 Task: Create a due date automation trigger when advanced on, on the tuesday after a card is due add checklist with all checklists complete at 11:00 AM.
Action: Mouse moved to (1148, 90)
Screenshot: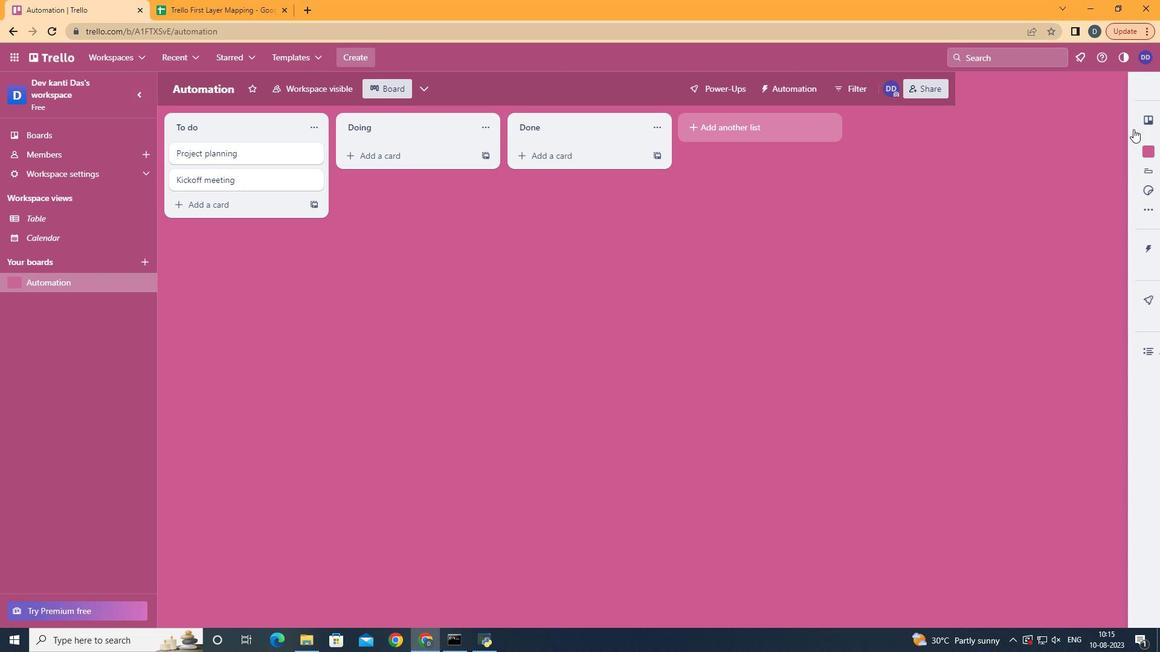 
Action: Mouse pressed left at (1148, 90)
Screenshot: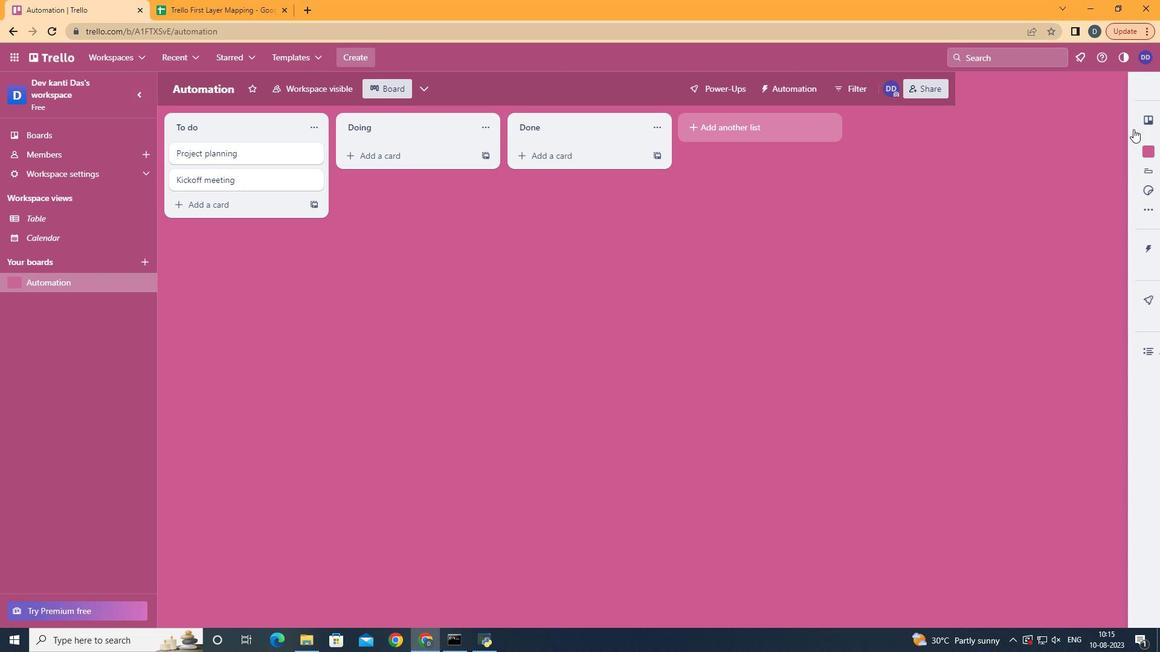 
Action: Mouse moved to (1061, 247)
Screenshot: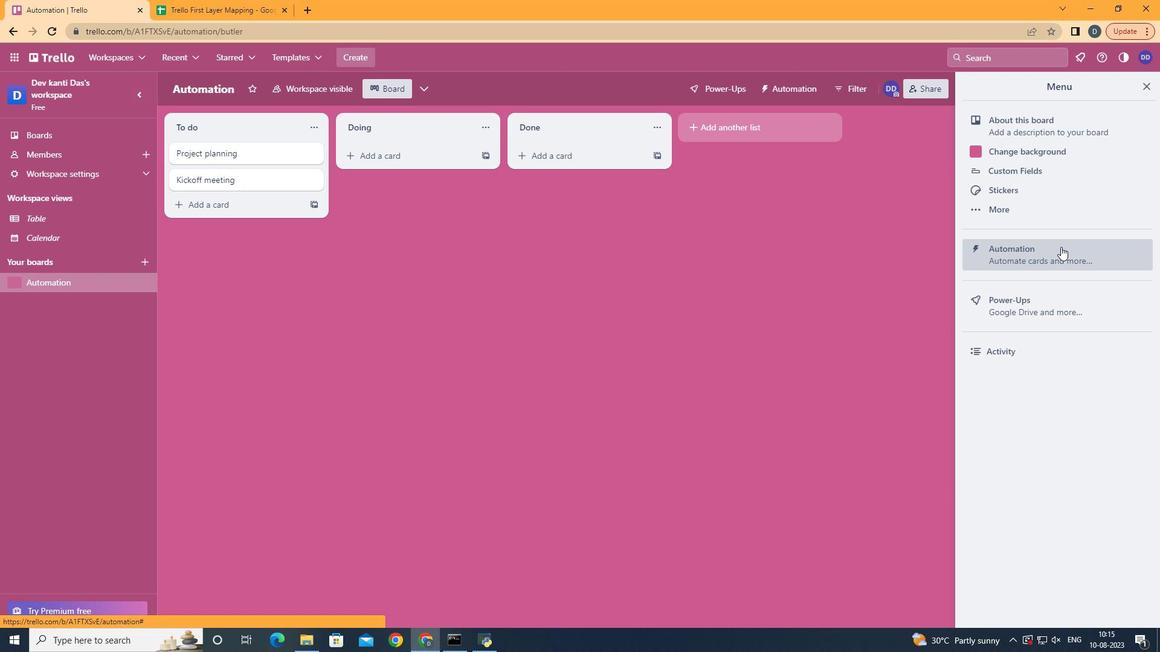 
Action: Mouse pressed left at (1061, 247)
Screenshot: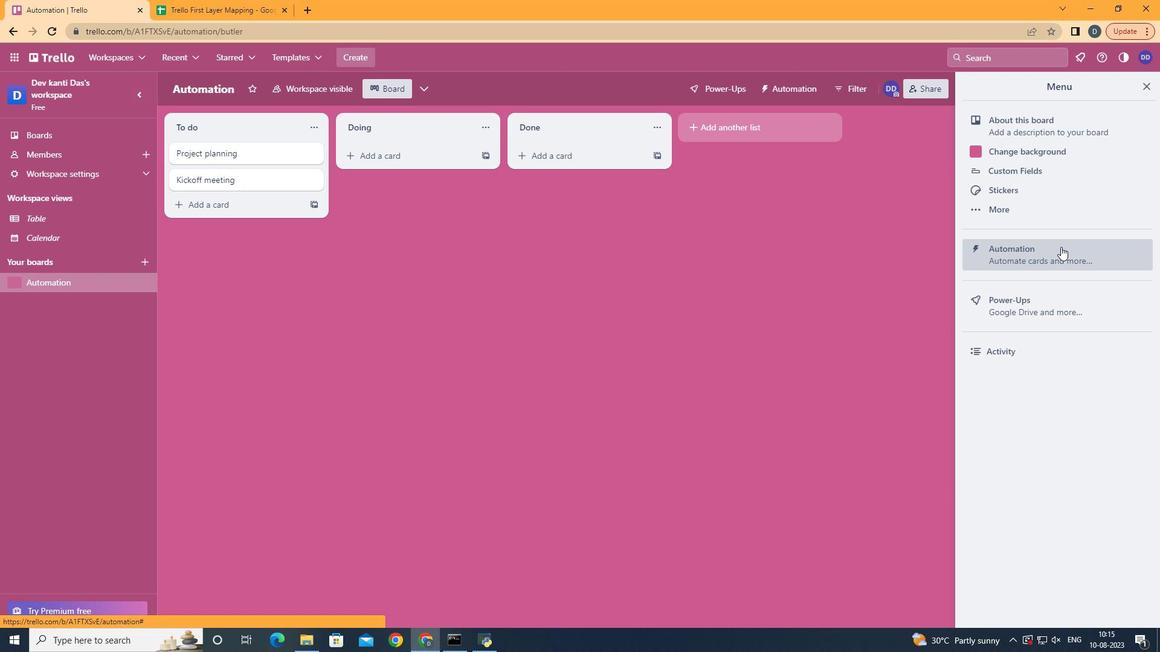 
Action: Mouse moved to (202, 243)
Screenshot: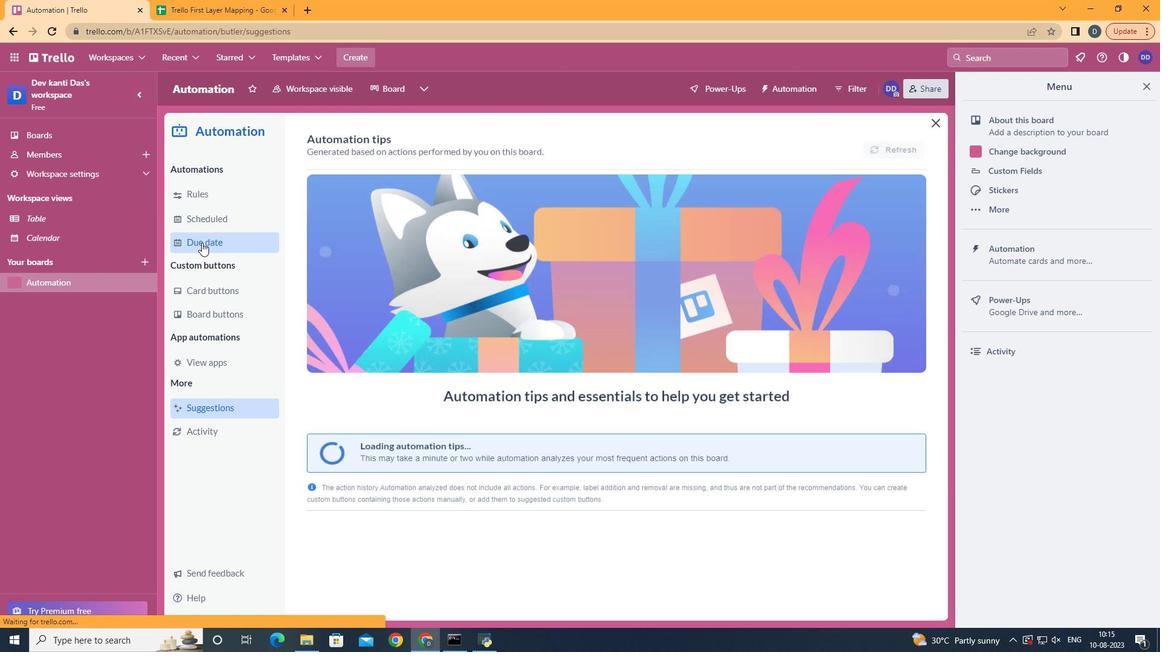 
Action: Mouse pressed left at (202, 243)
Screenshot: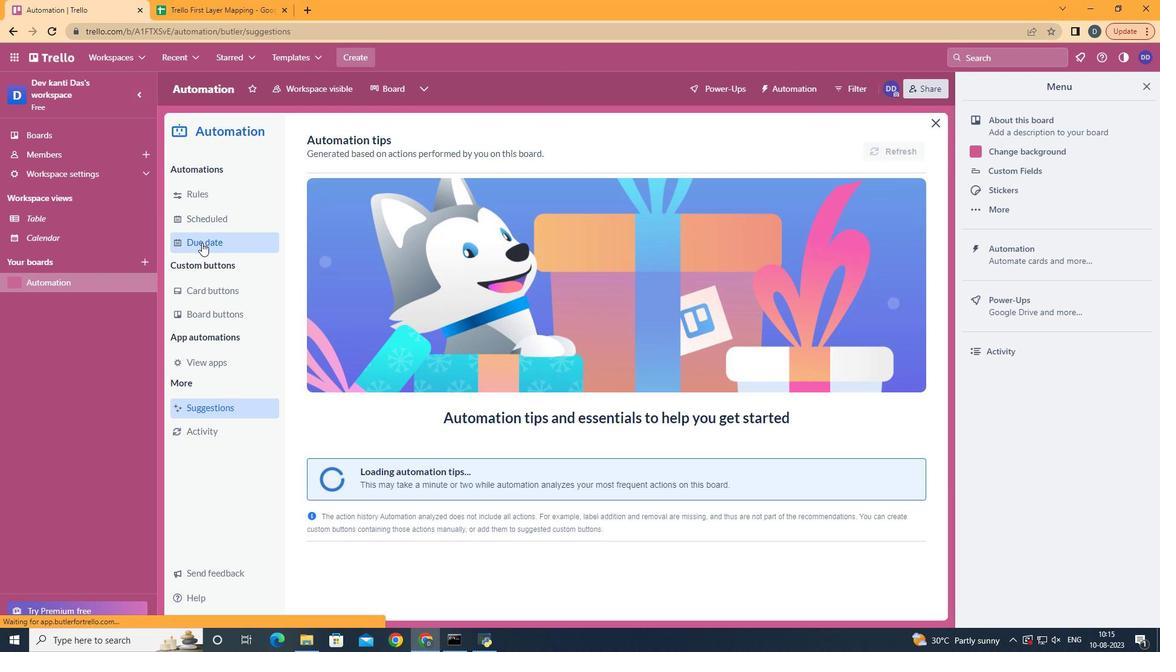 
Action: Mouse moved to (853, 139)
Screenshot: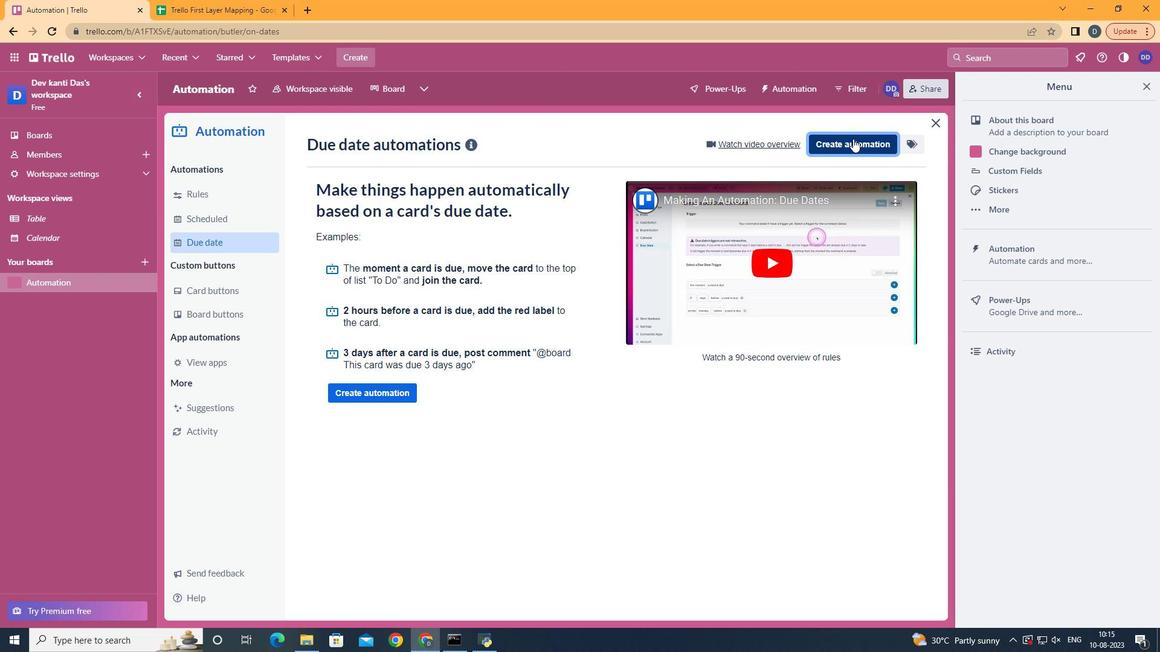 
Action: Mouse pressed left at (853, 139)
Screenshot: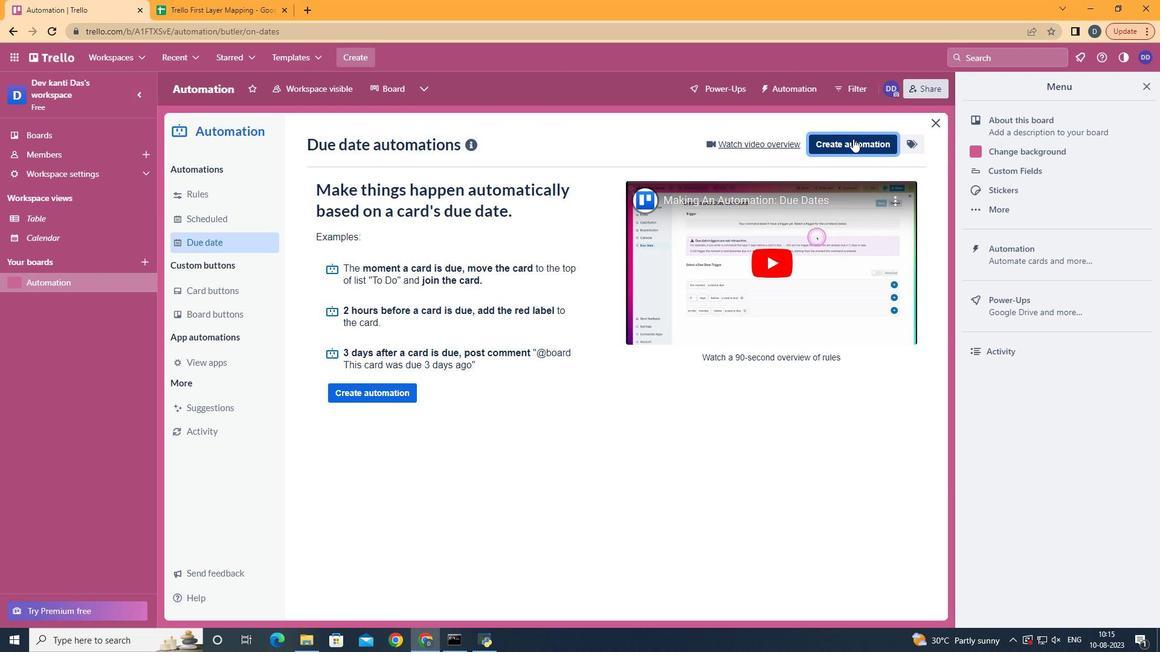 
Action: Mouse moved to (643, 261)
Screenshot: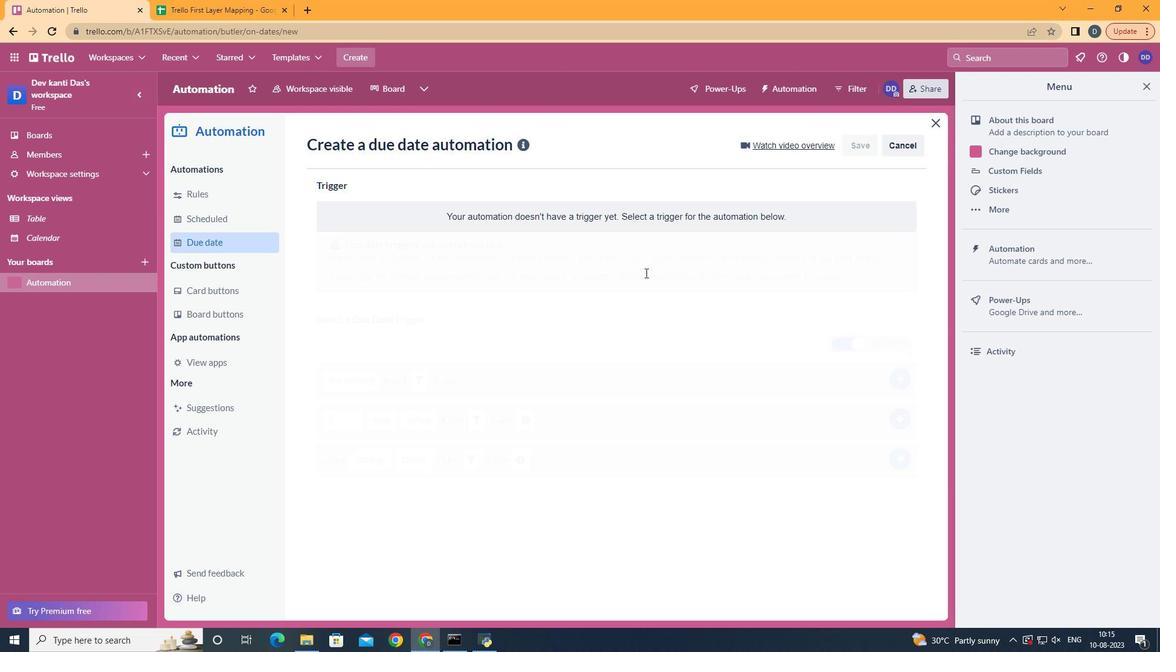 
Action: Mouse pressed left at (643, 261)
Screenshot: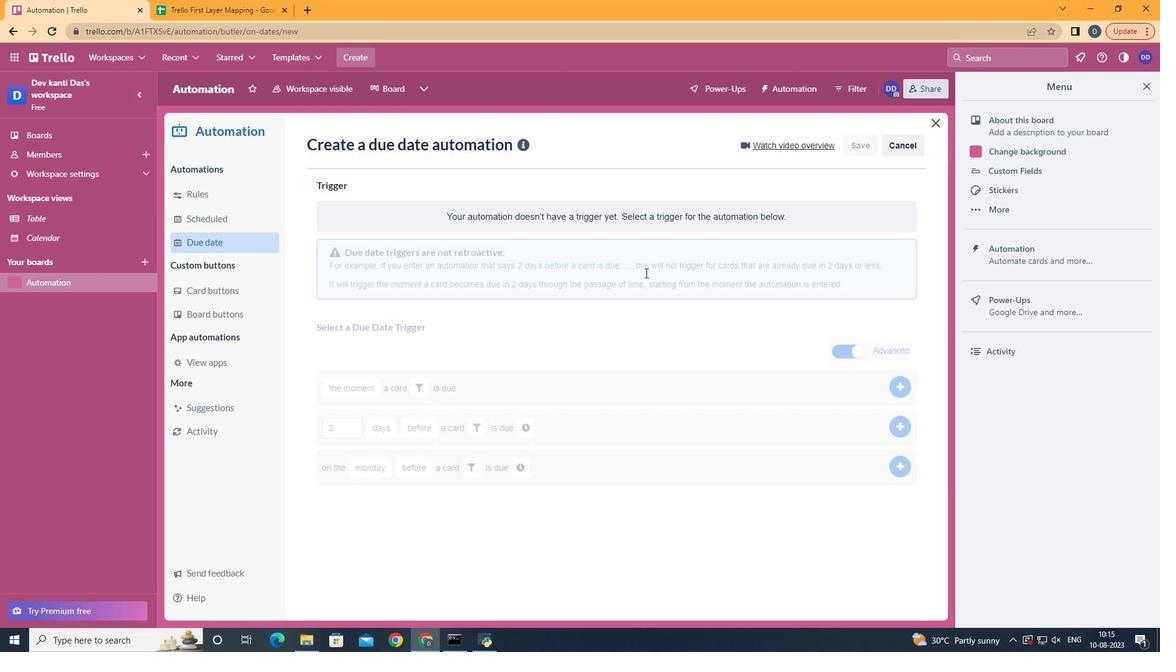 
Action: Mouse moved to (380, 339)
Screenshot: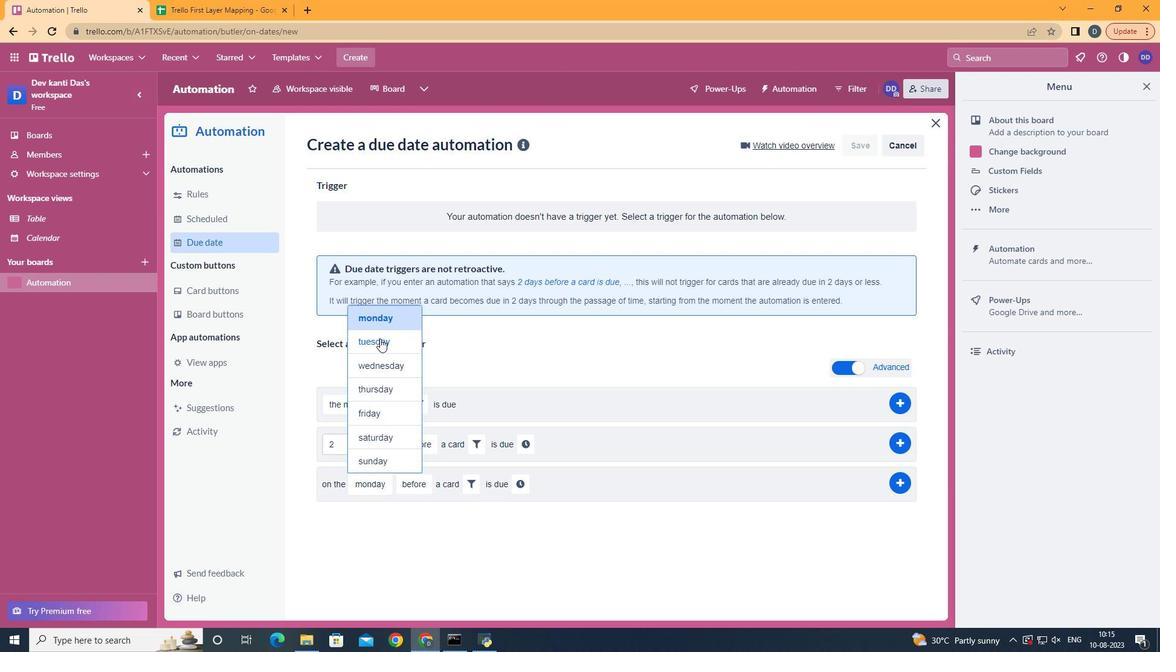 
Action: Mouse pressed left at (380, 339)
Screenshot: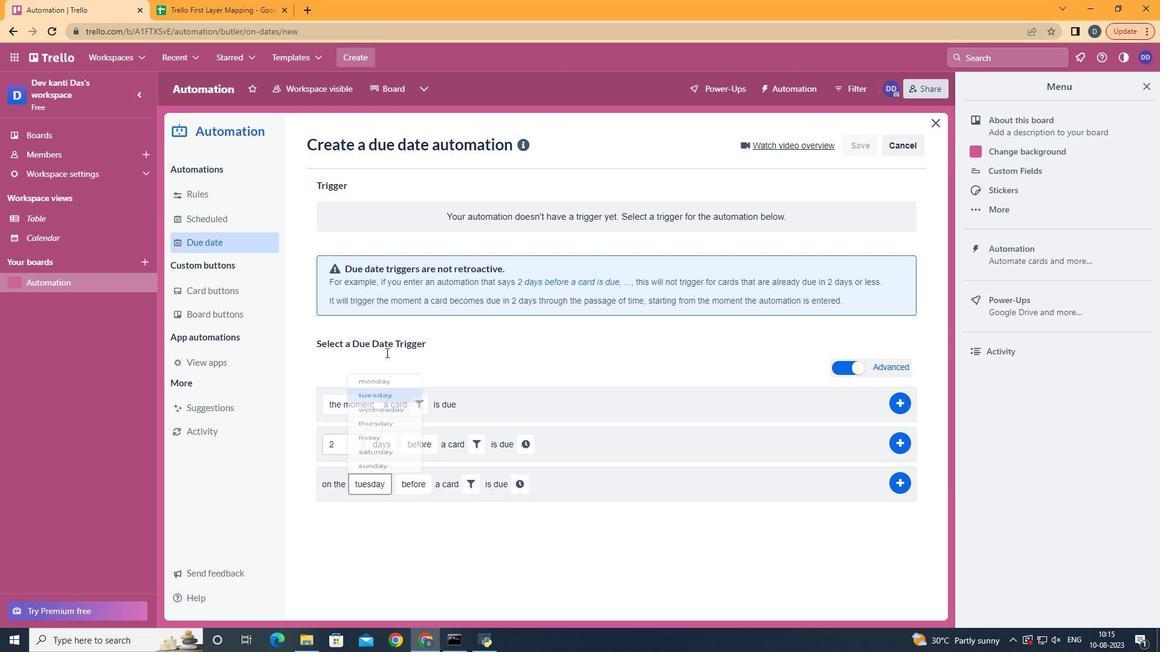 
Action: Mouse moved to (413, 523)
Screenshot: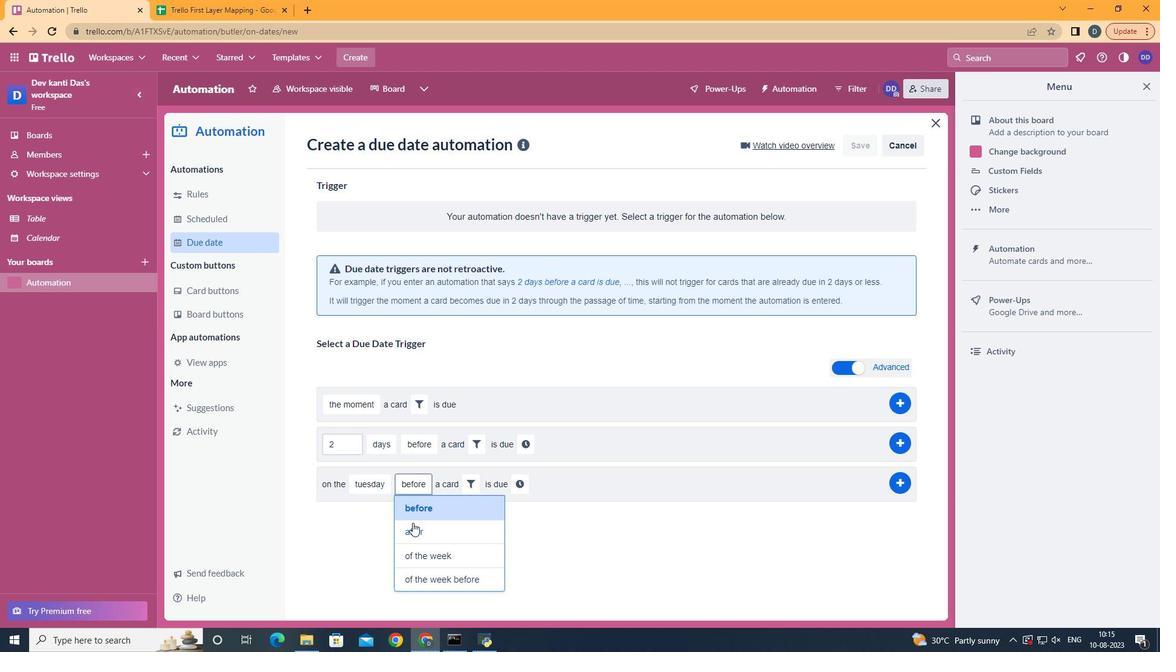 
Action: Mouse pressed left at (413, 523)
Screenshot: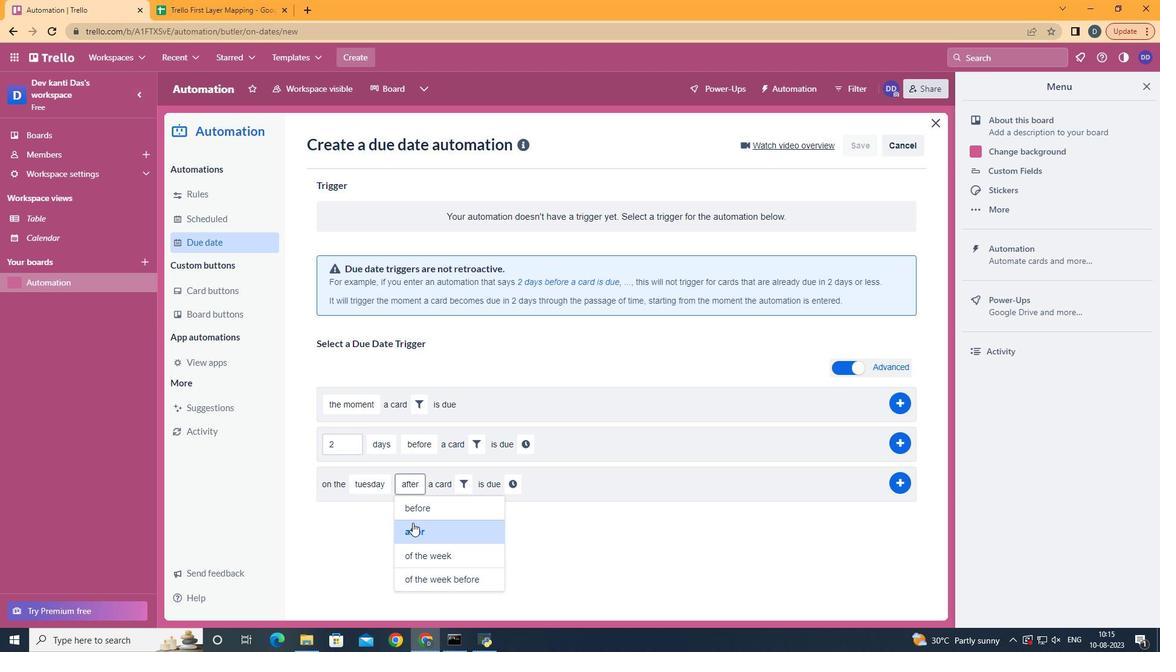 
Action: Mouse moved to (460, 490)
Screenshot: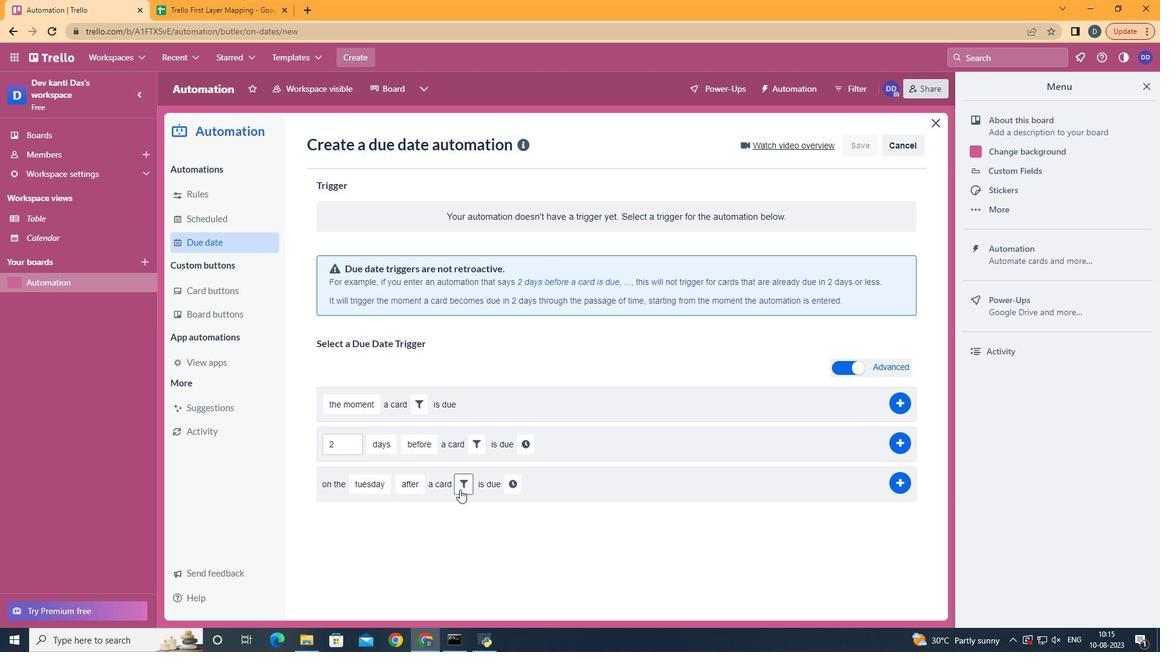 
Action: Mouse pressed left at (460, 490)
Screenshot: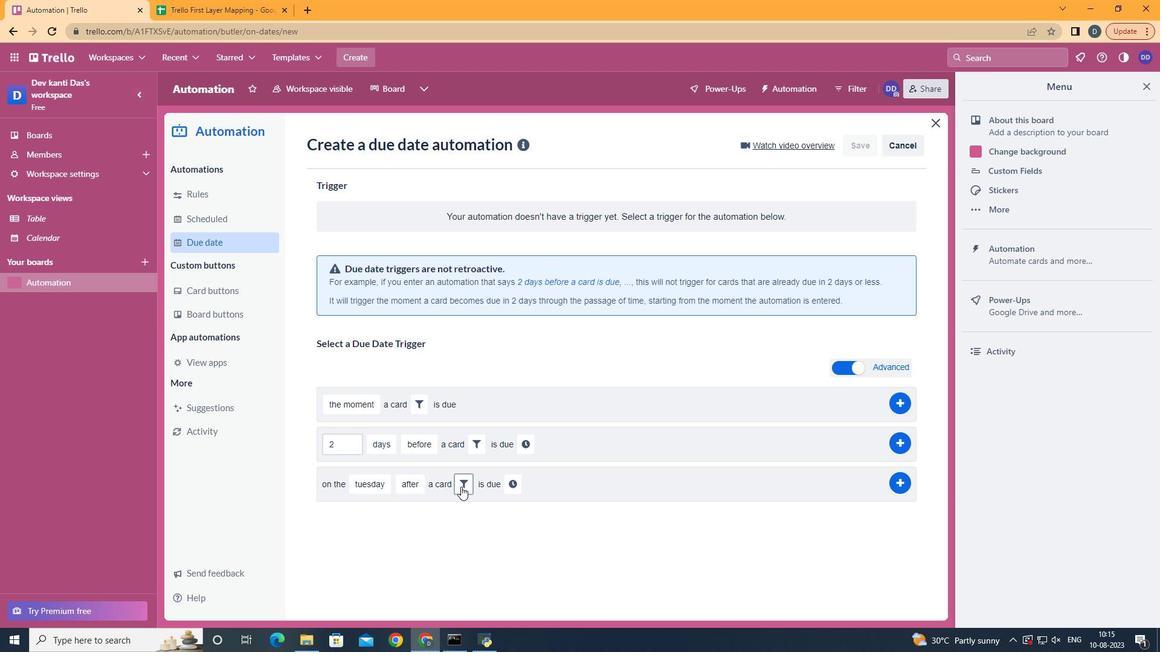 
Action: Mouse moved to (588, 528)
Screenshot: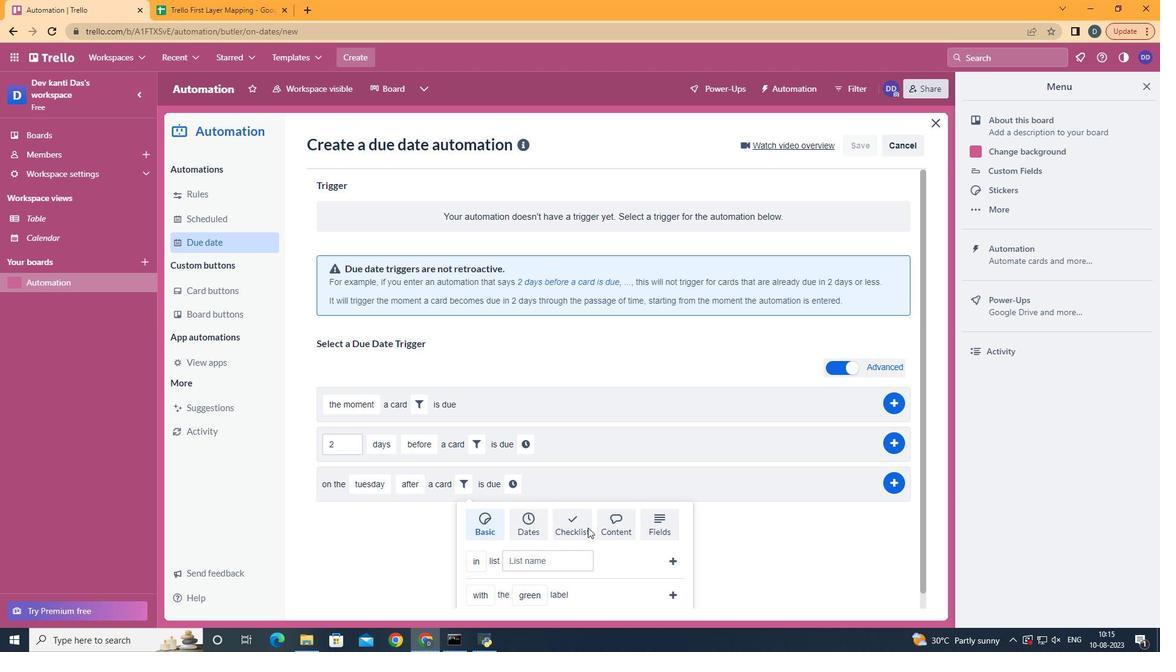 
Action: Mouse pressed left at (588, 528)
Screenshot: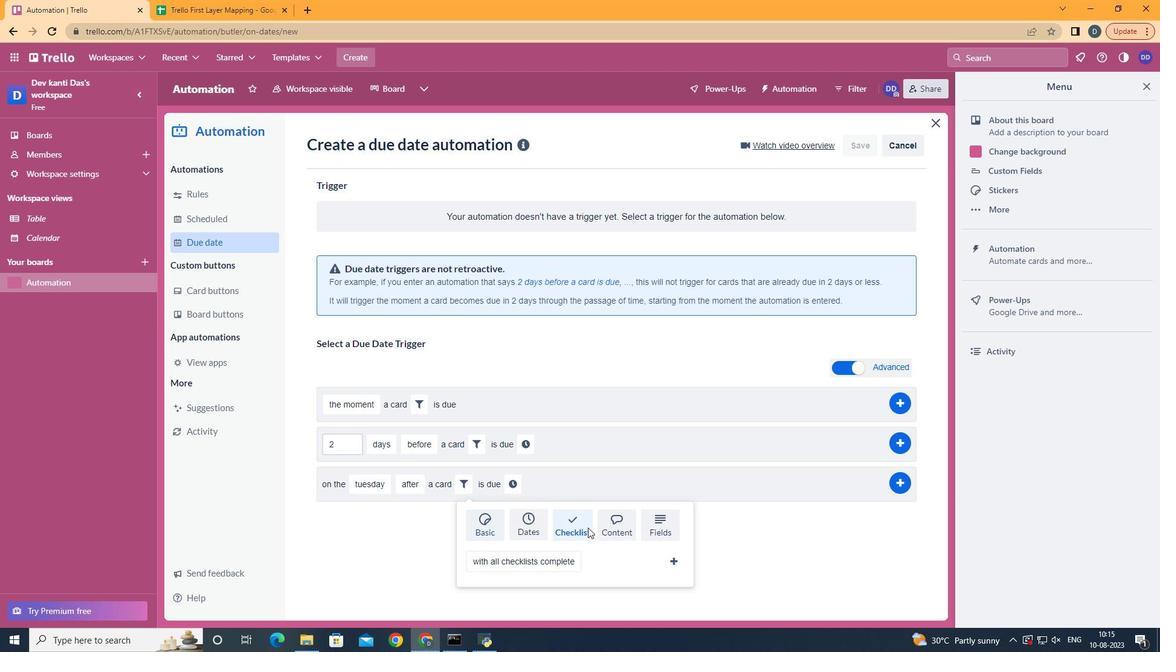 
Action: Mouse moved to (558, 438)
Screenshot: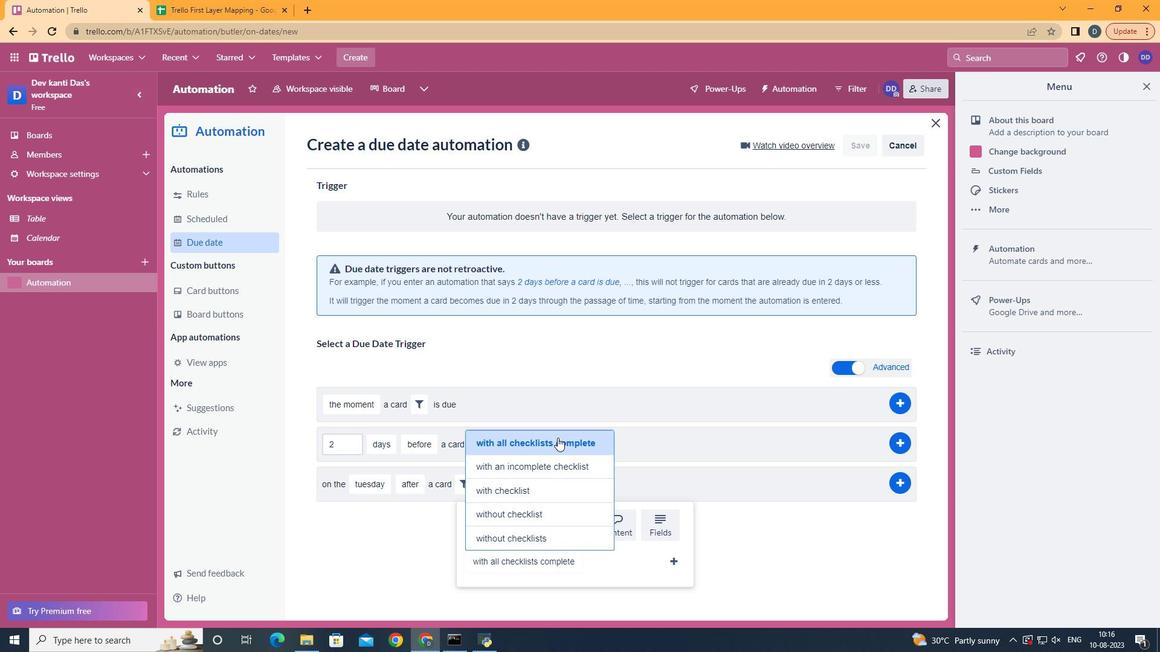 
Action: Mouse pressed left at (558, 438)
Screenshot: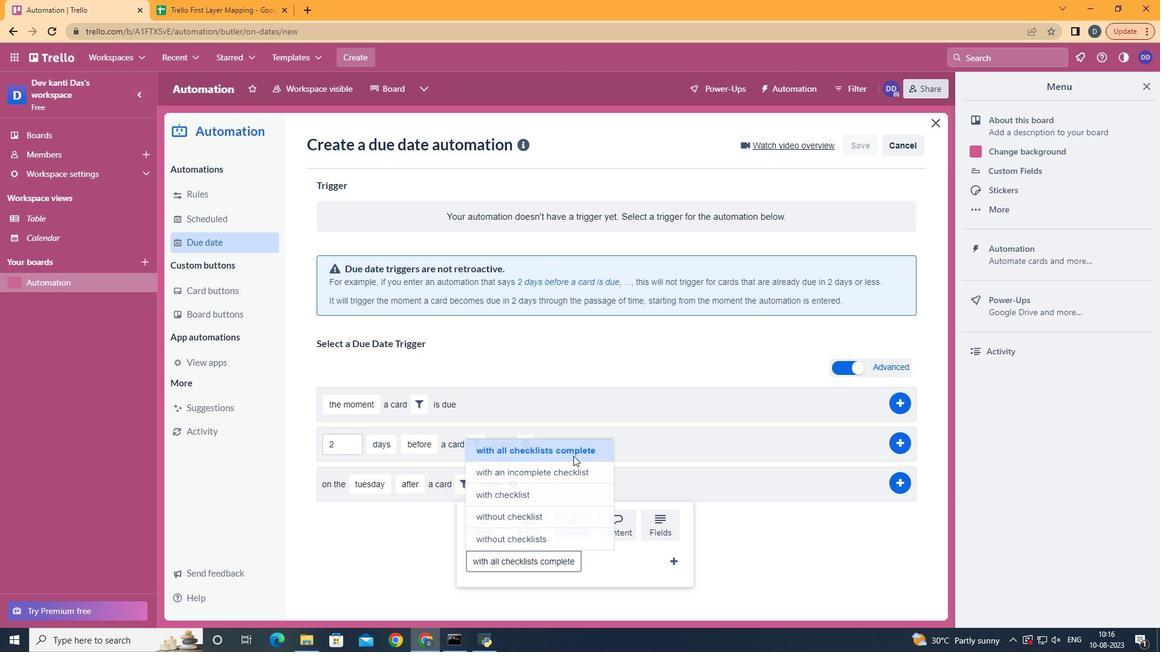 
Action: Mouse moved to (683, 561)
Screenshot: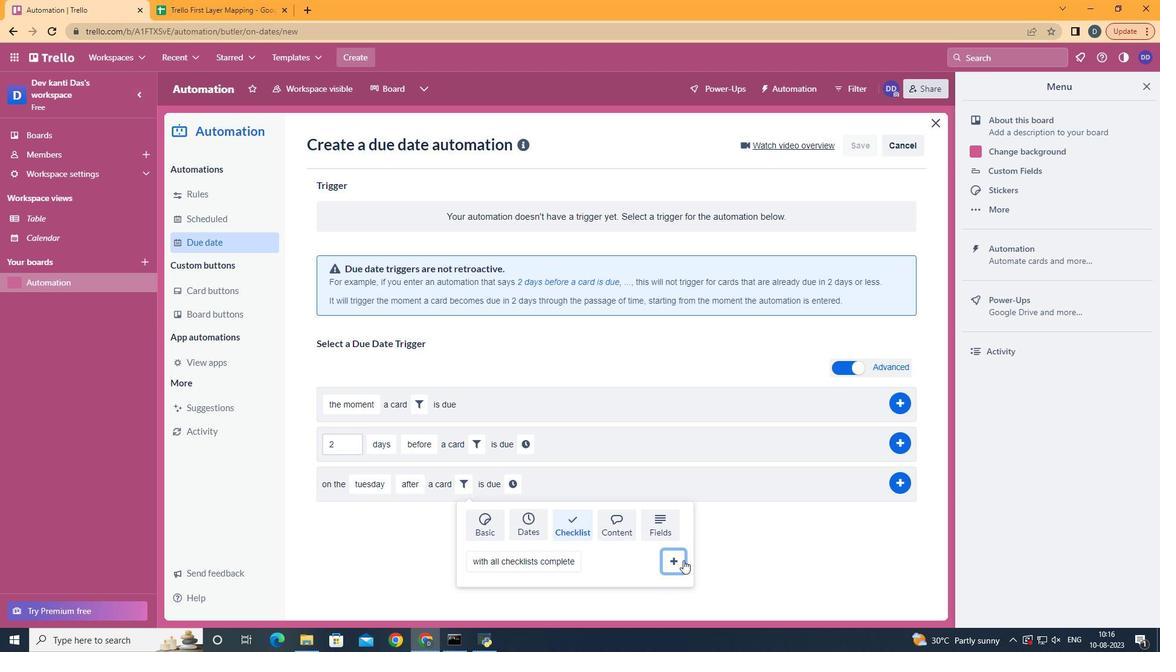 
Action: Mouse pressed left at (683, 561)
Screenshot: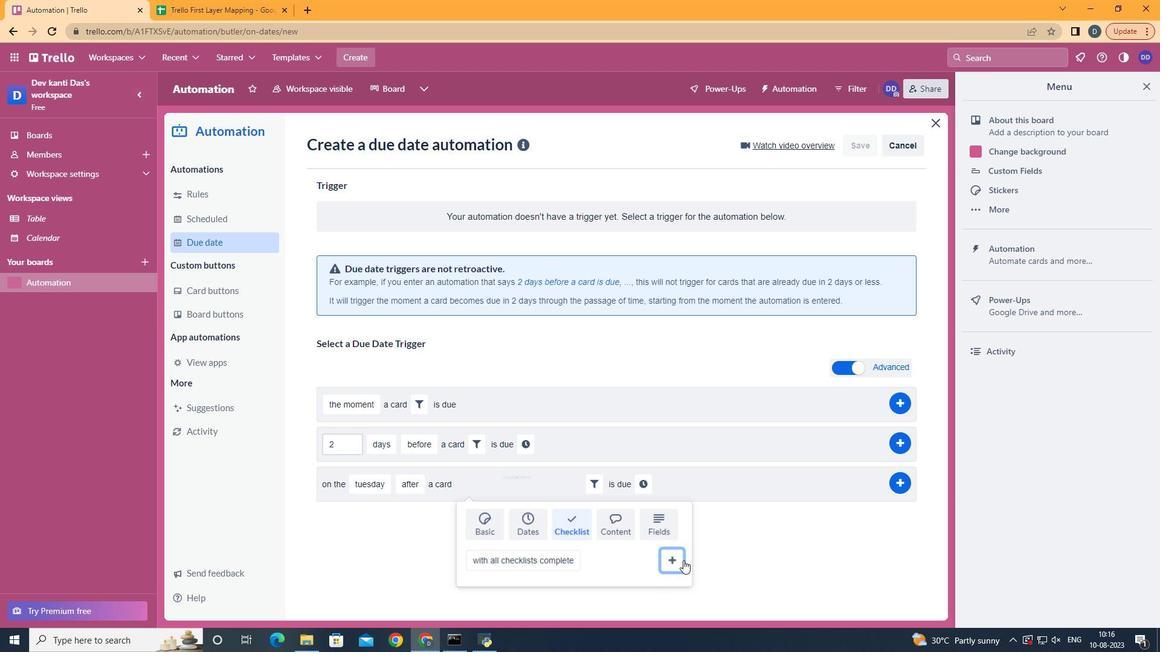 
Action: Mouse moved to (644, 486)
Screenshot: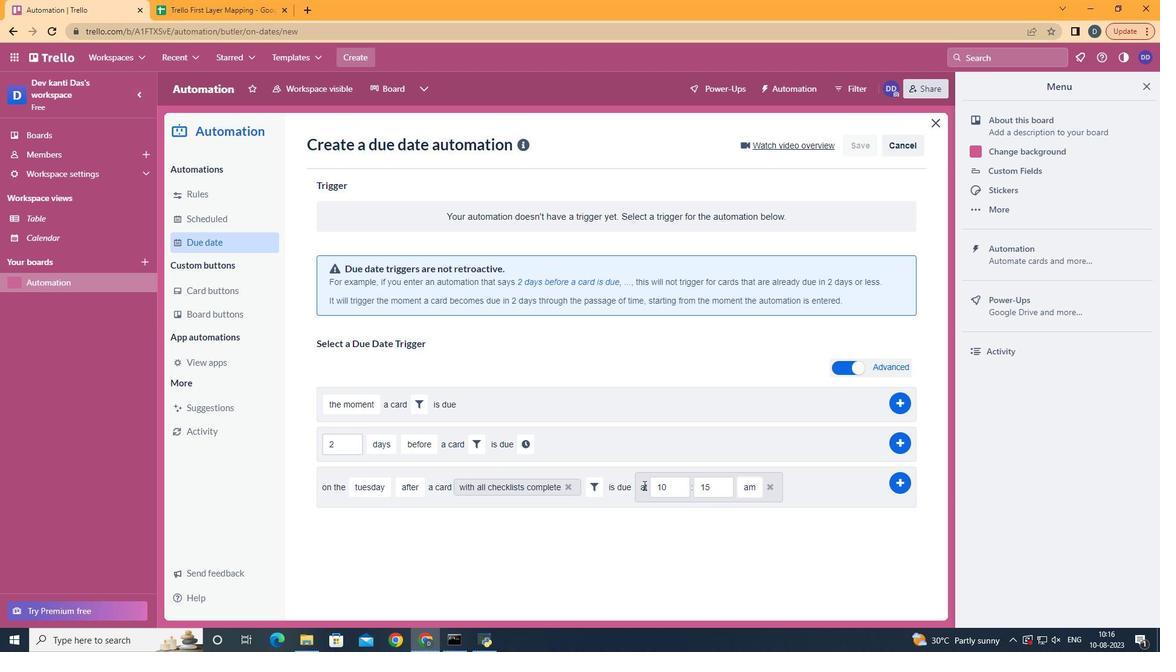 
Action: Mouse pressed left at (644, 486)
Screenshot: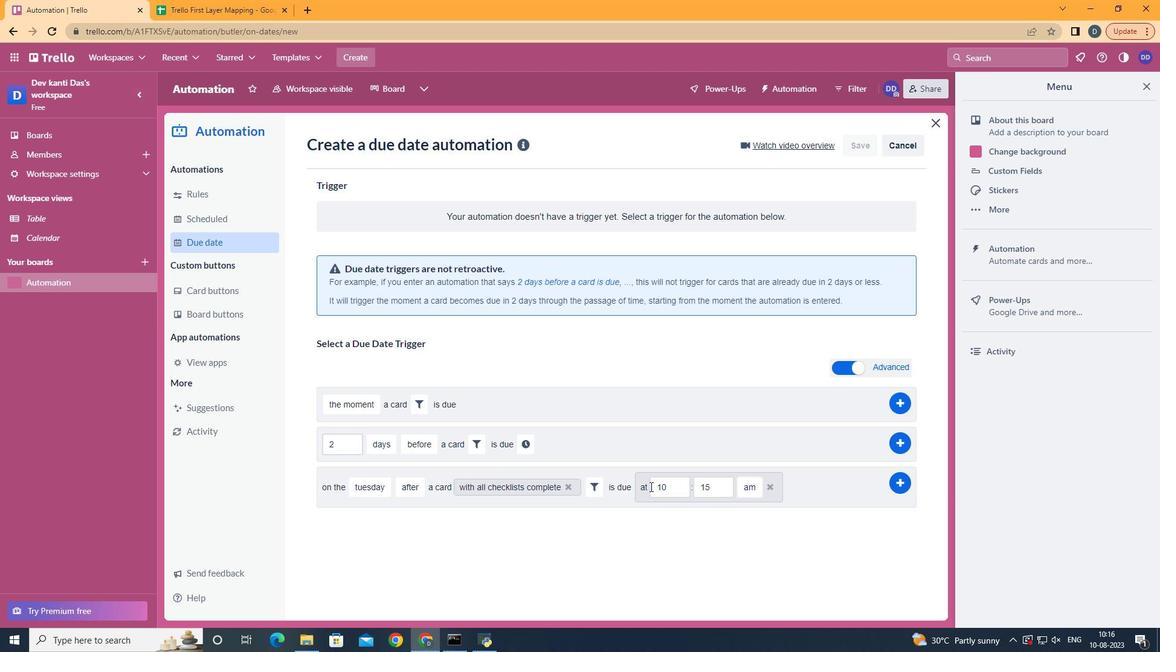 
Action: Mouse moved to (677, 483)
Screenshot: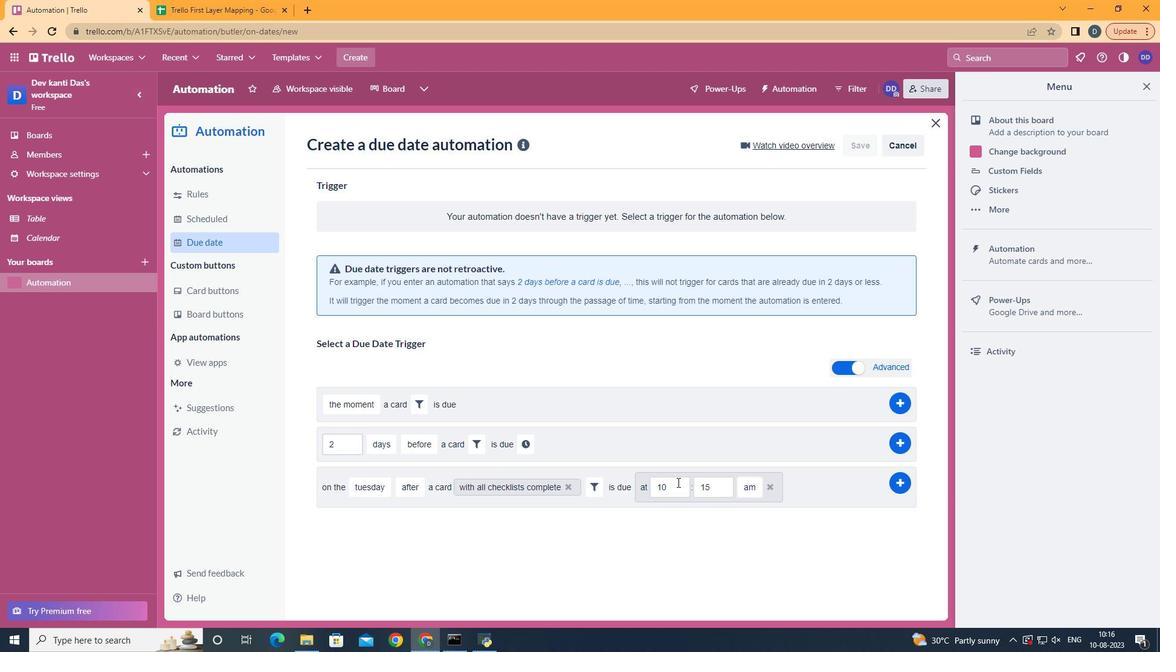 
Action: Mouse pressed left at (677, 483)
Screenshot: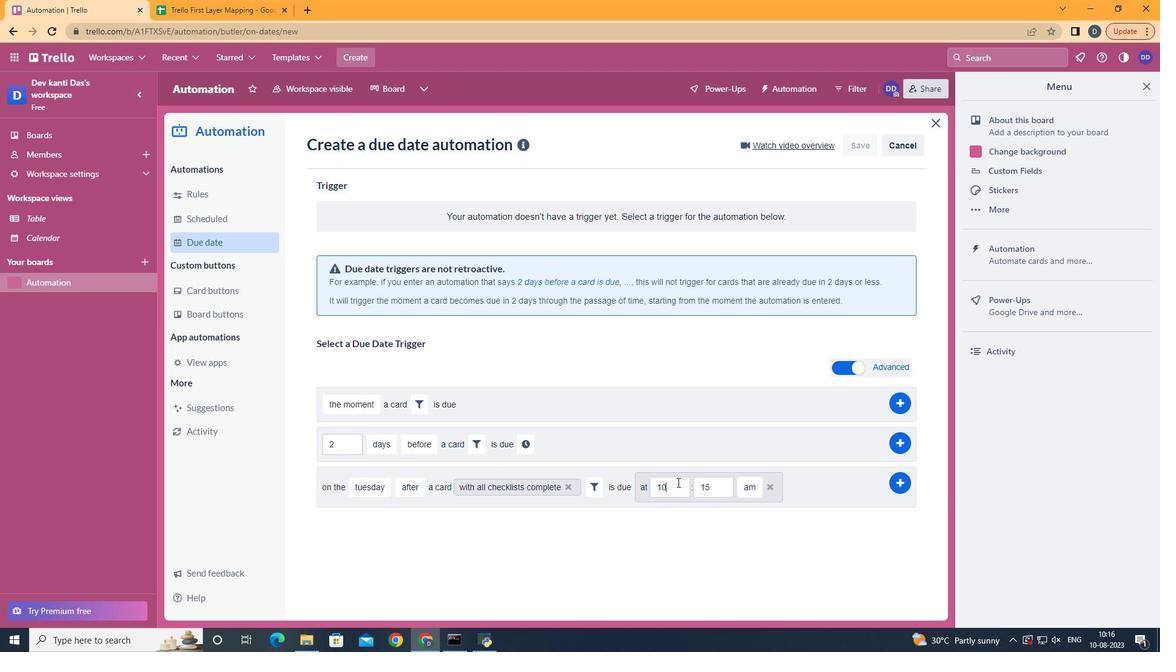 
Action: Mouse moved to (673, 483)
Screenshot: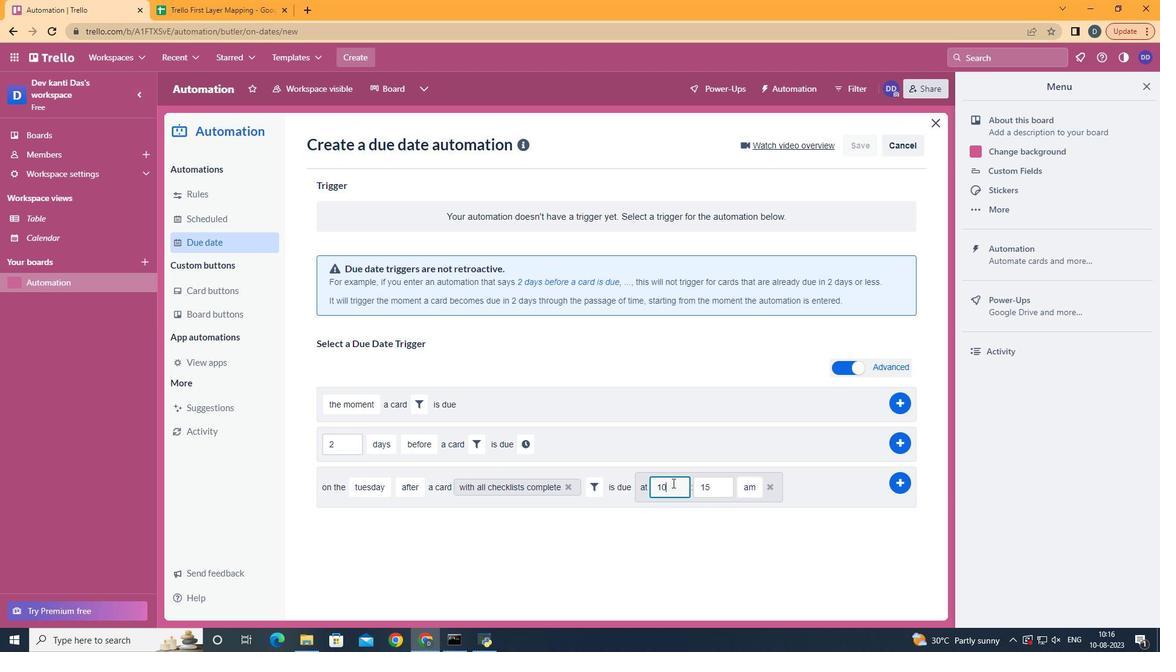 
Action: Key pressed <Key.backspace>1
Screenshot: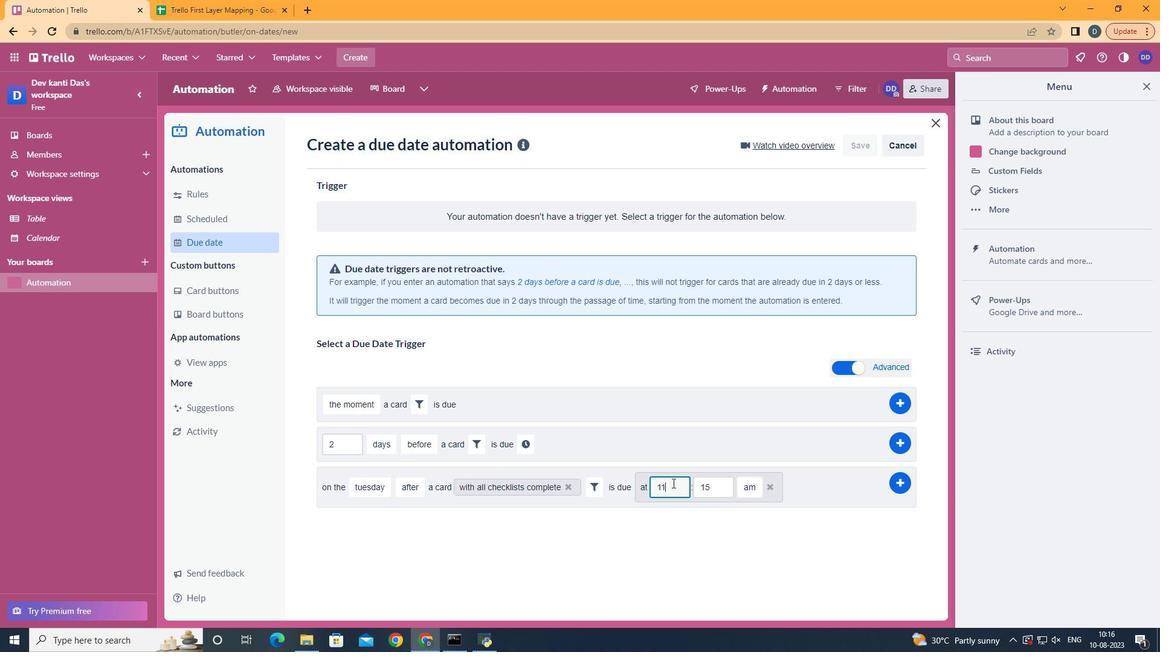 
Action: Mouse moved to (723, 498)
Screenshot: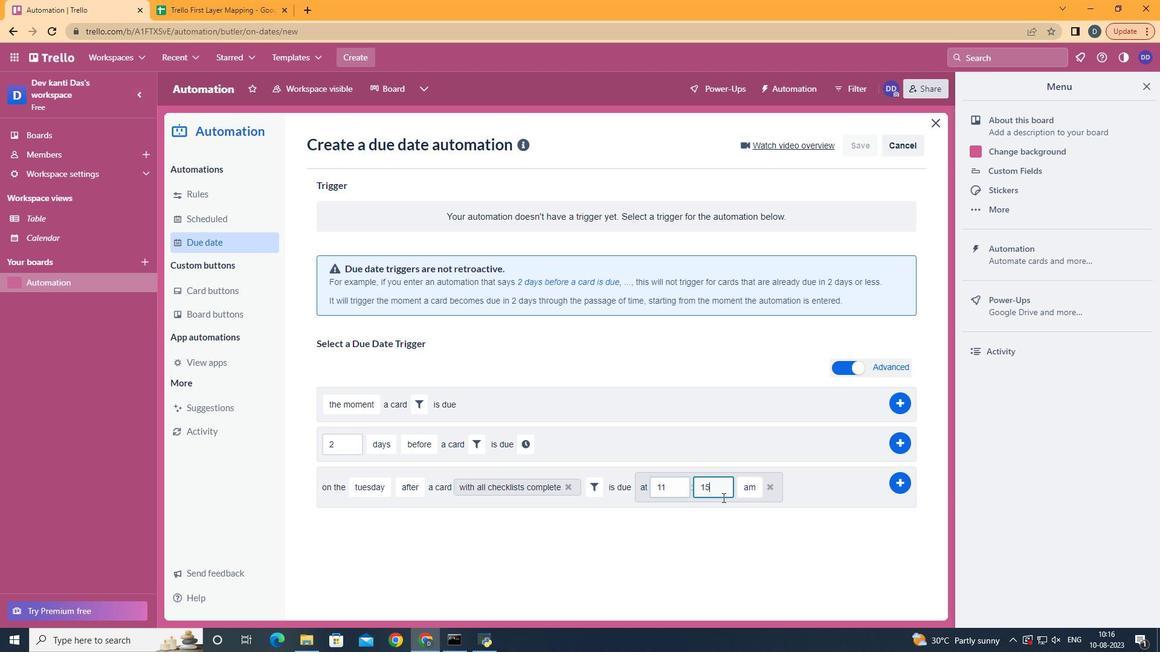 
Action: Mouse pressed left at (723, 498)
Screenshot: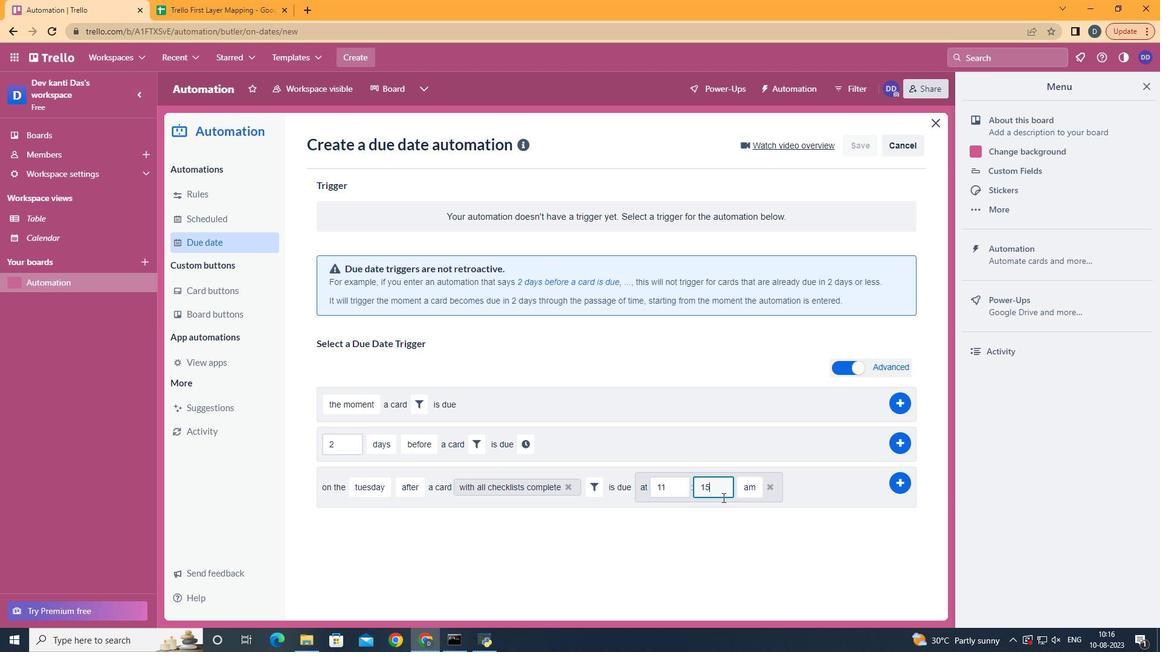 
Action: Key pressed <Key.backspace><Key.backspace>00
Screenshot: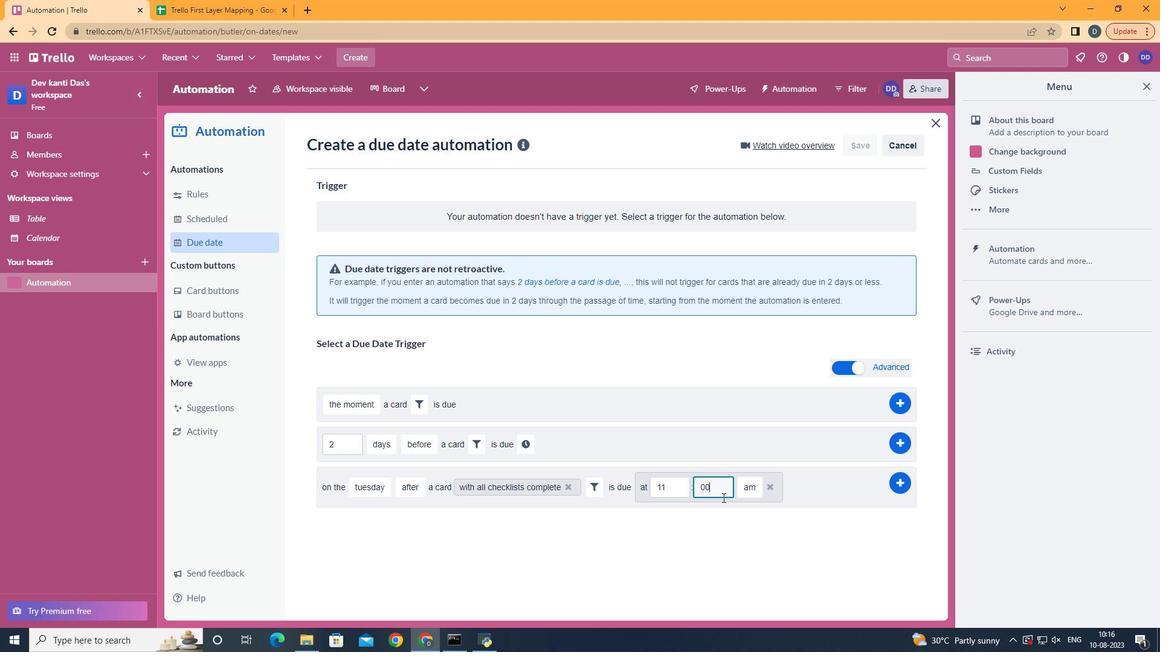 
Action: Mouse moved to (902, 483)
Screenshot: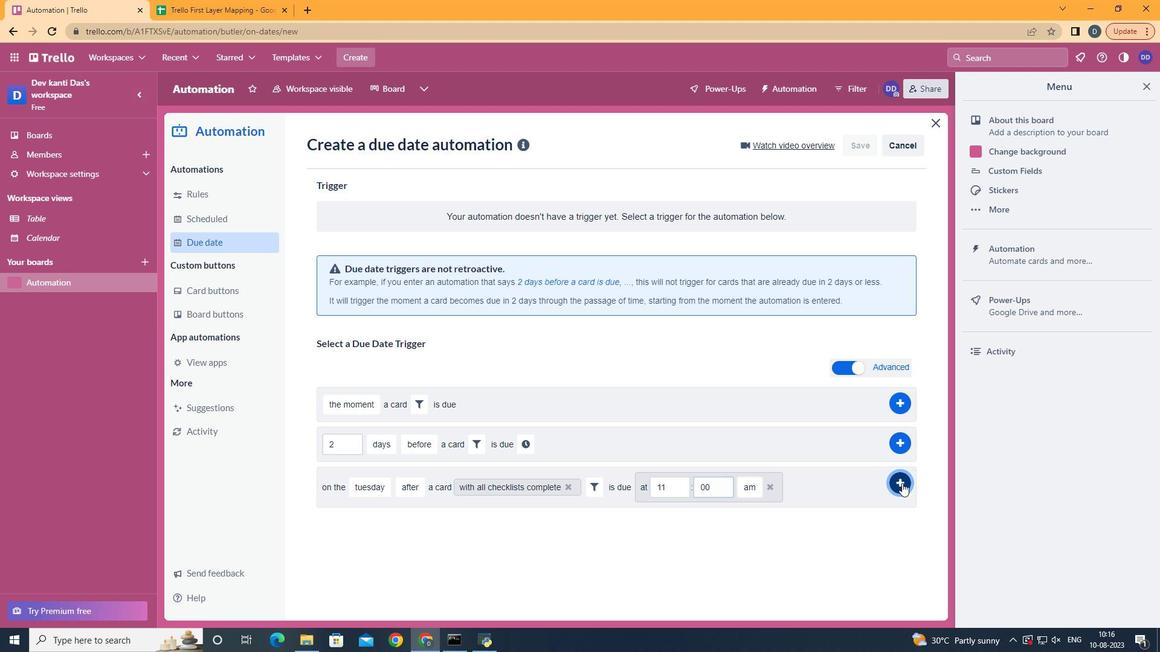 
Action: Mouse pressed left at (902, 483)
Screenshot: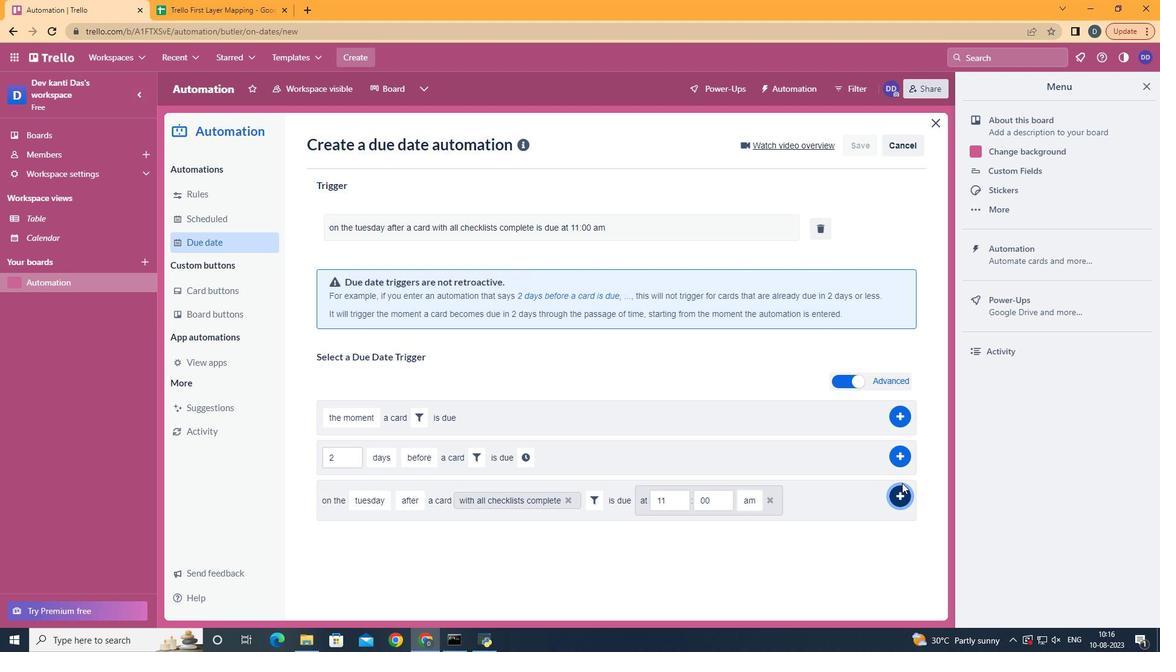 
Action: Mouse moved to (700, 338)
Screenshot: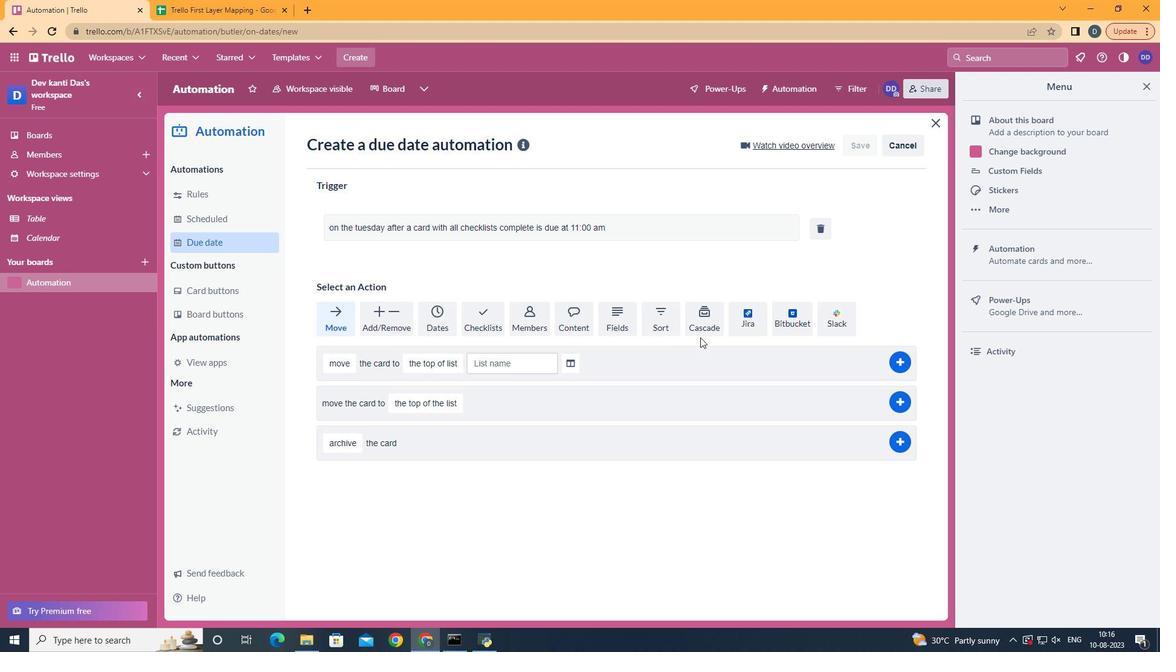 
